 Task: In the  document Daniel ,change text color to 'Dark Blue' Insert the mentioned shape below the text 'Tue'. Change color of the shape to  PinkChange shape height to  3
Action: Mouse moved to (424, 569)
Screenshot: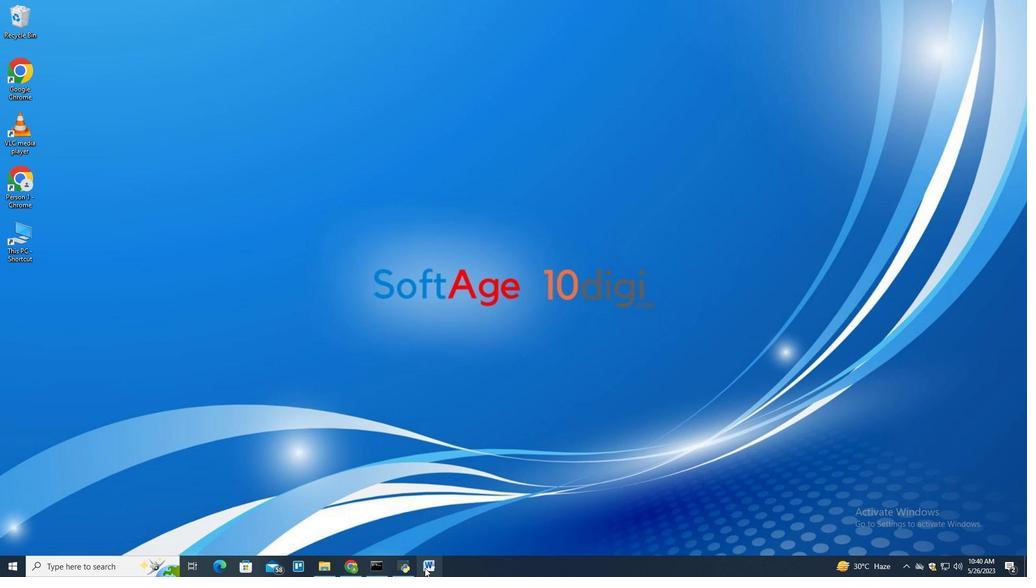
Action: Mouse pressed left at (424, 569)
Screenshot: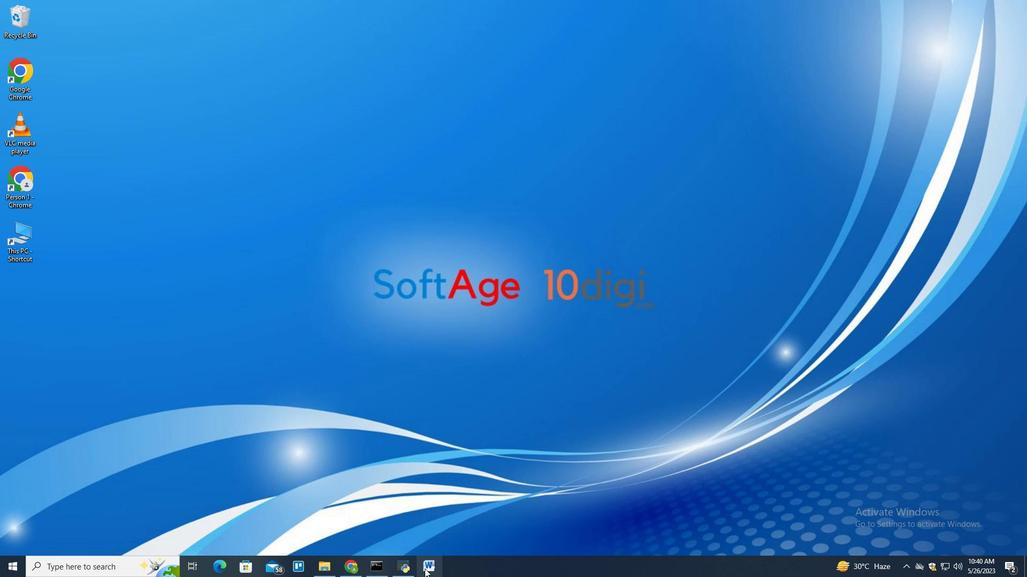 
Action: Mouse moved to (609, 383)
Screenshot: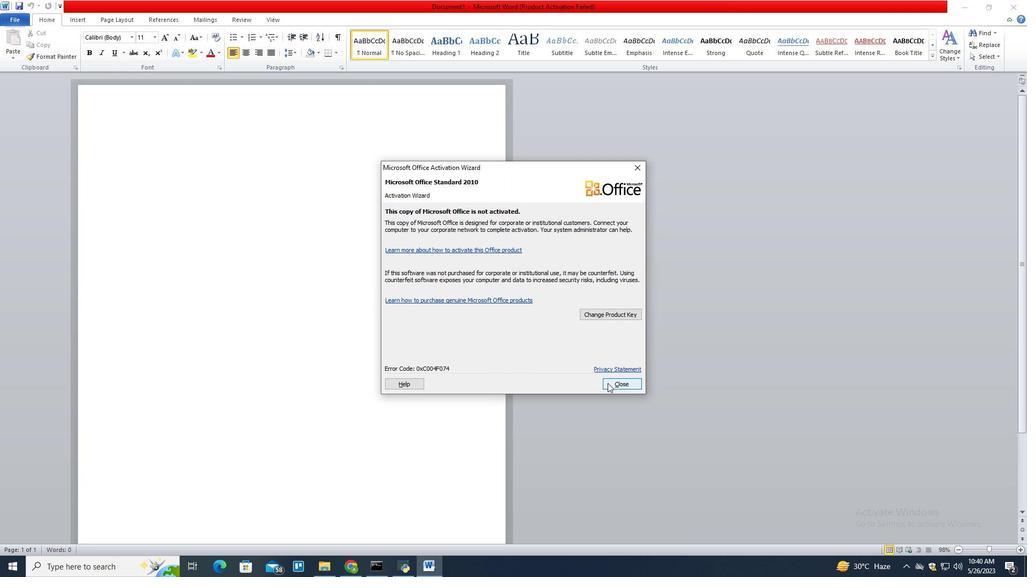 
Action: Mouse pressed left at (609, 383)
Screenshot: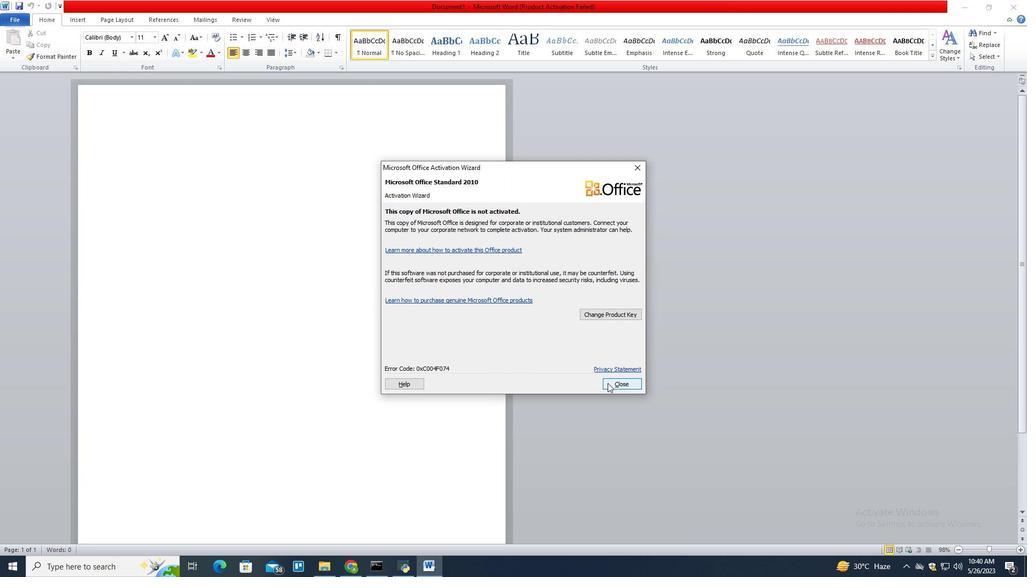 
Action: Mouse moved to (146, 147)
Screenshot: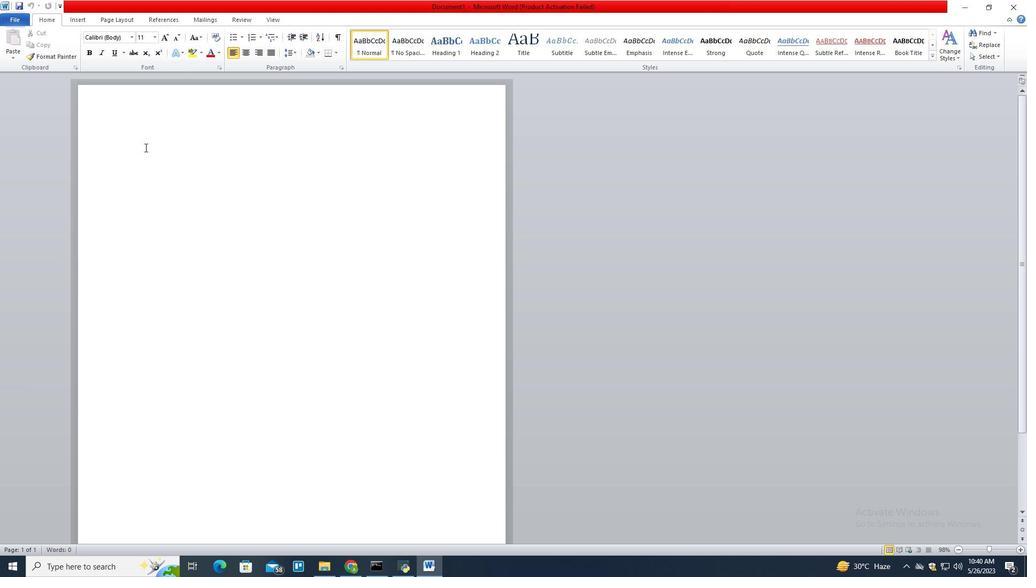 
Action: Mouse pressed left at (146, 147)
Screenshot: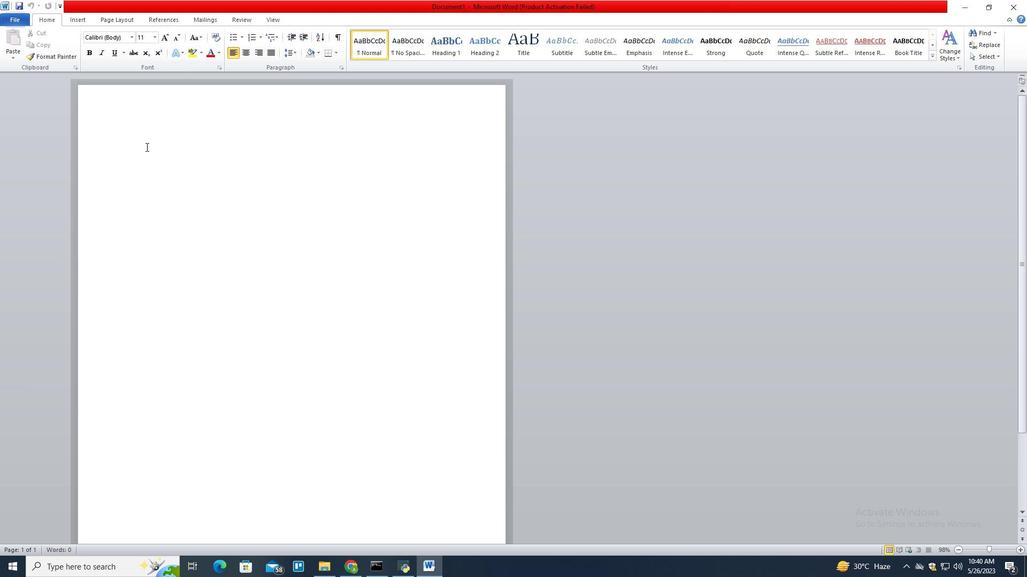 
Action: Mouse moved to (219, 53)
Screenshot: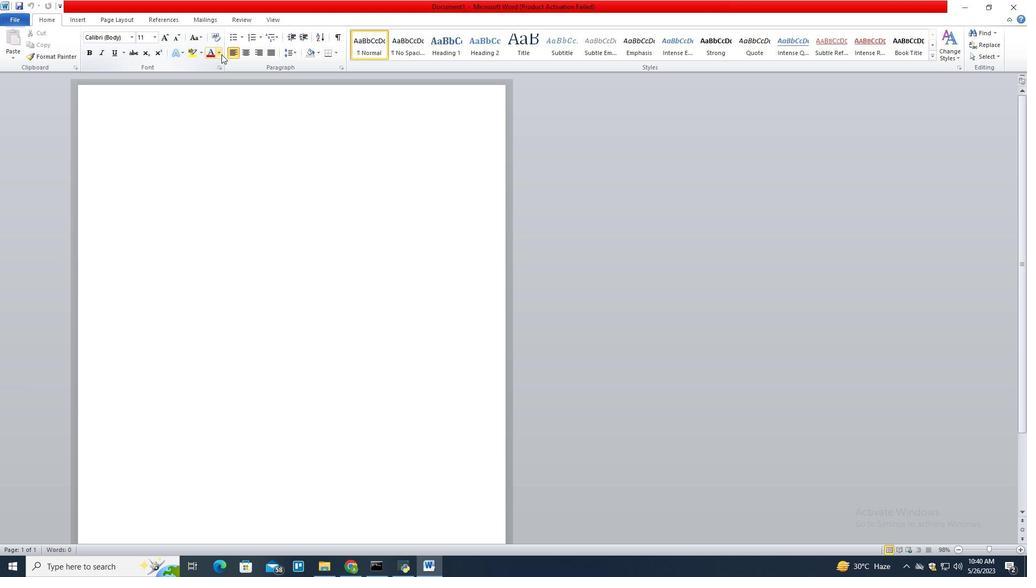 
Action: Mouse pressed left at (219, 53)
Screenshot: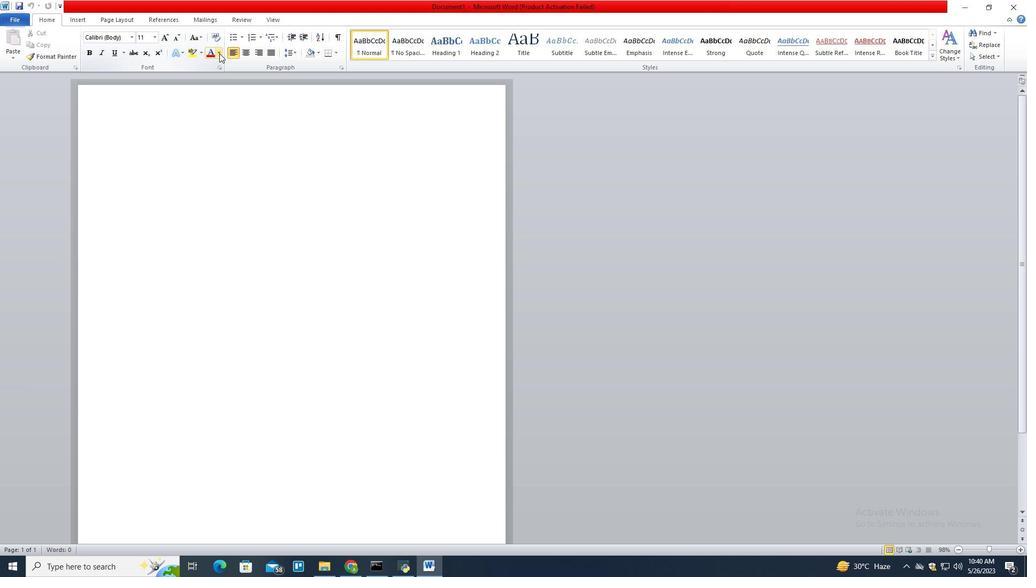 
Action: Mouse moved to (238, 85)
Screenshot: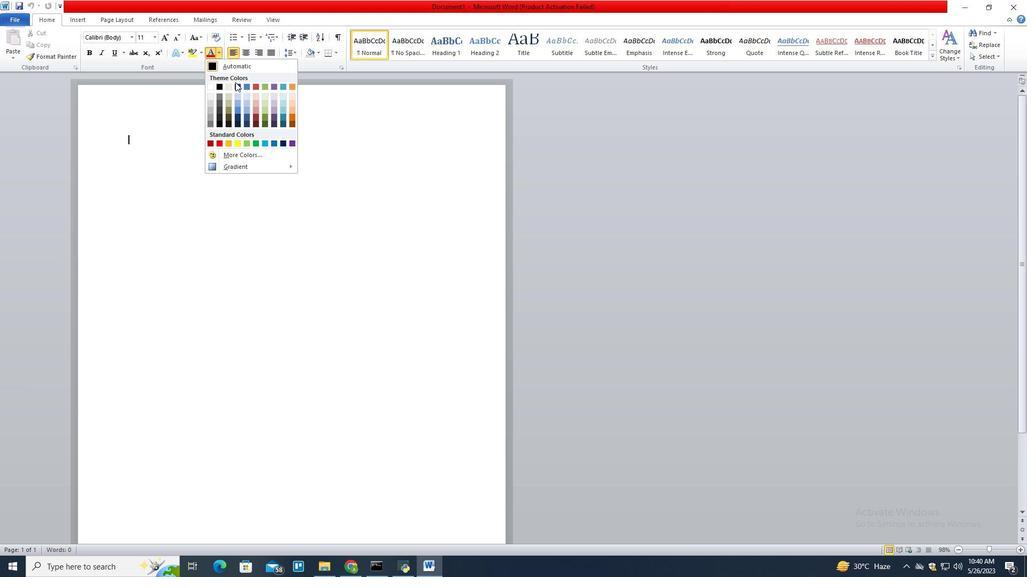 
Action: Mouse pressed left at (238, 85)
Screenshot: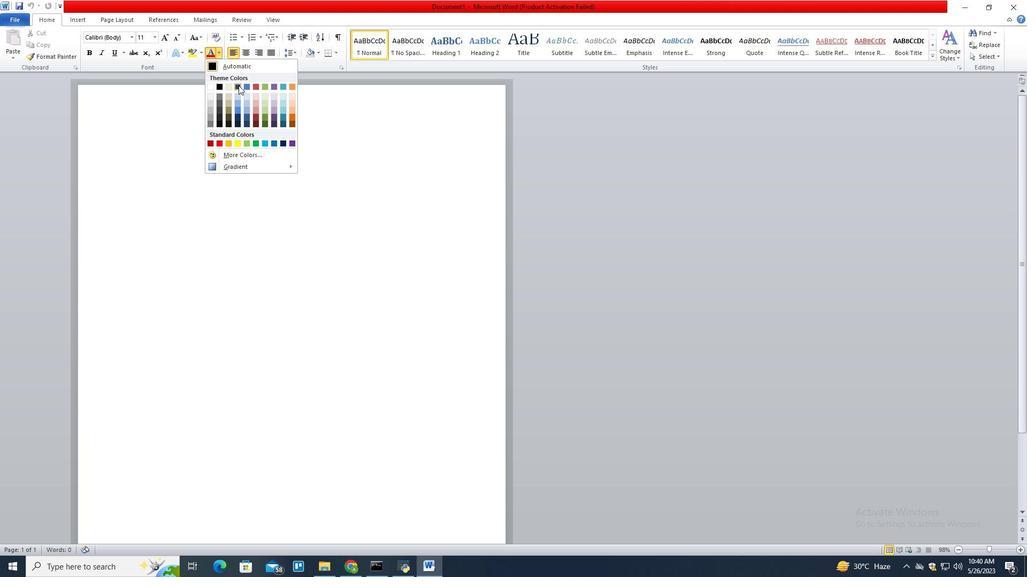 
Action: Mouse moved to (80, 18)
Screenshot: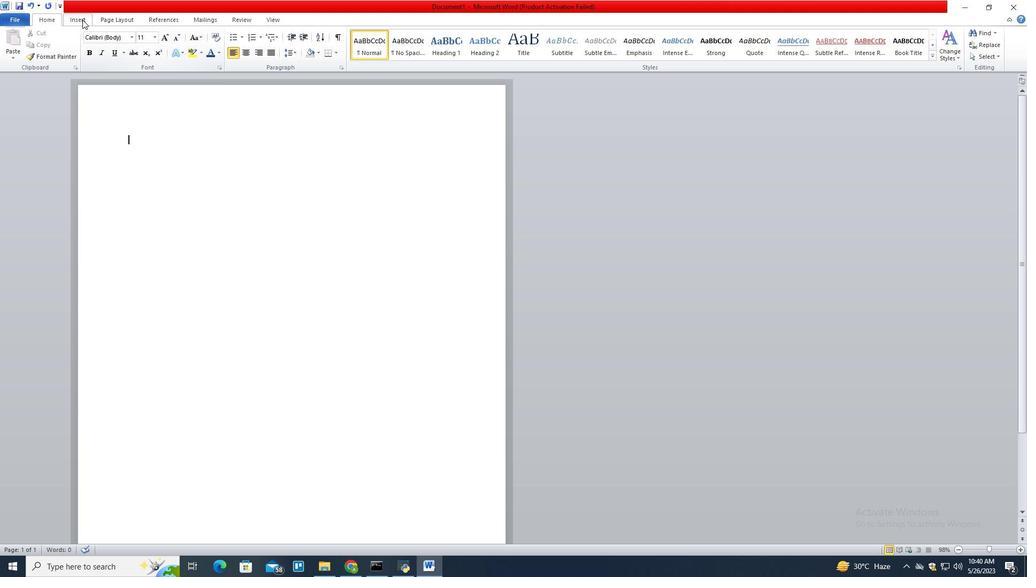 
Action: Mouse pressed left at (80, 18)
Screenshot: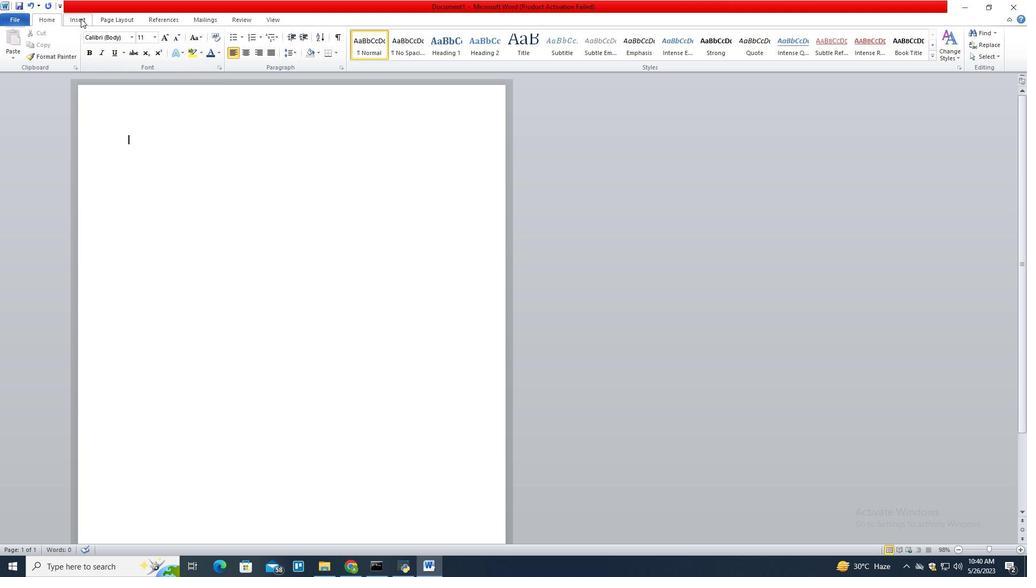 
Action: Mouse moved to (154, 44)
Screenshot: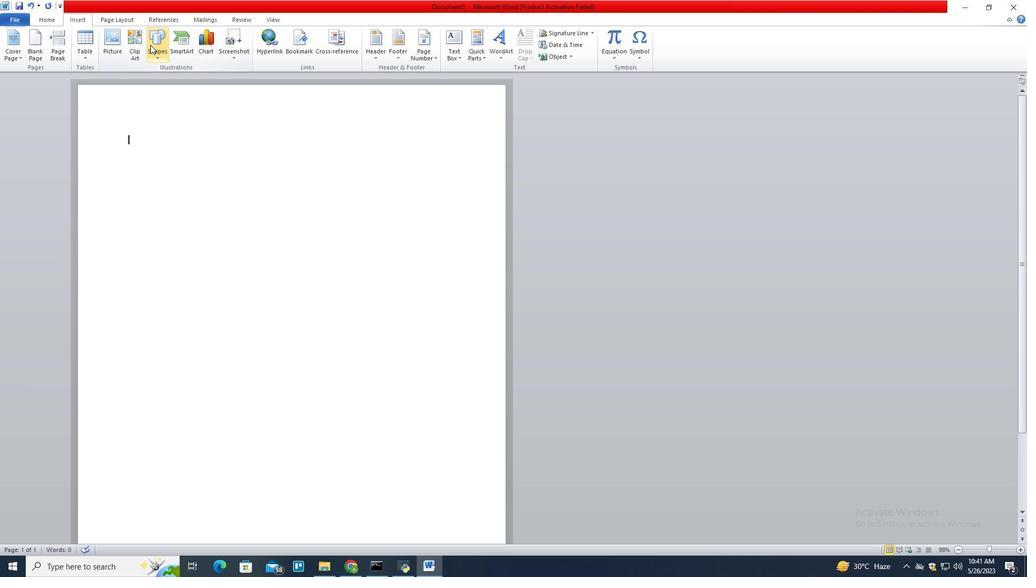 
Action: Mouse pressed left at (154, 44)
Screenshot: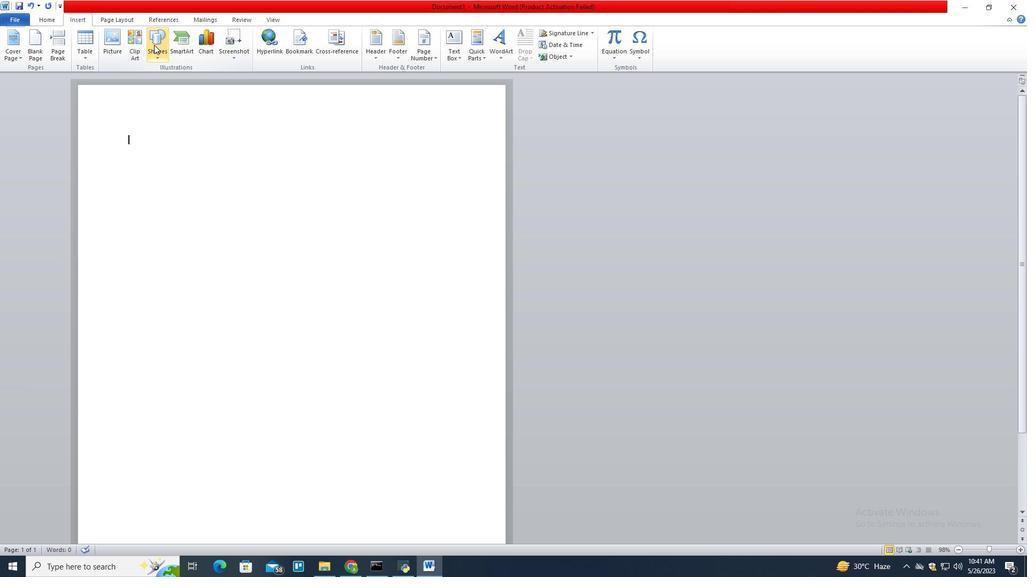 
Action: Mouse moved to (115, 209)
Screenshot: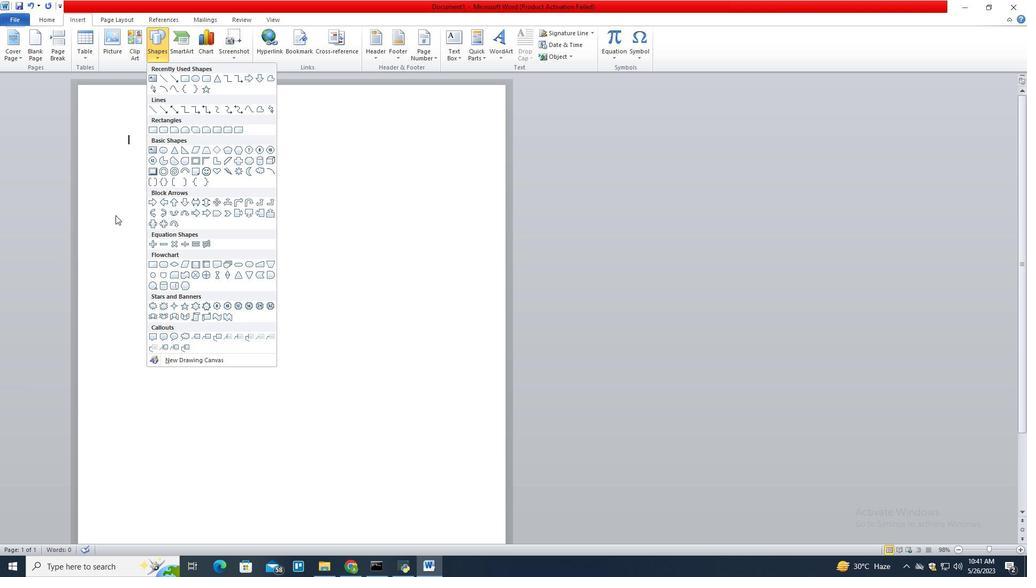 
Action: Mouse pressed left at (115, 209)
Screenshot: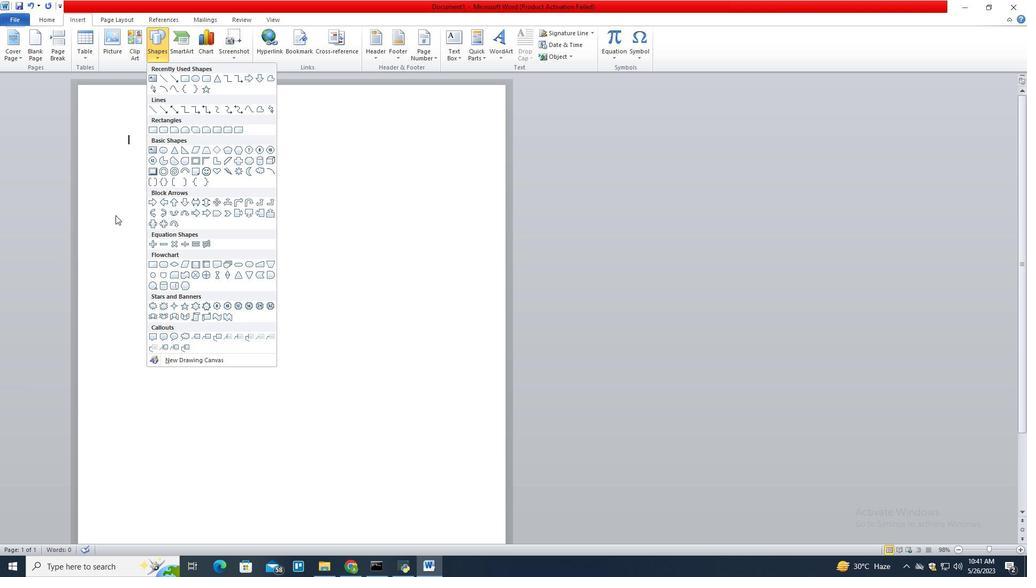 
Action: Mouse moved to (117, 48)
Screenshot: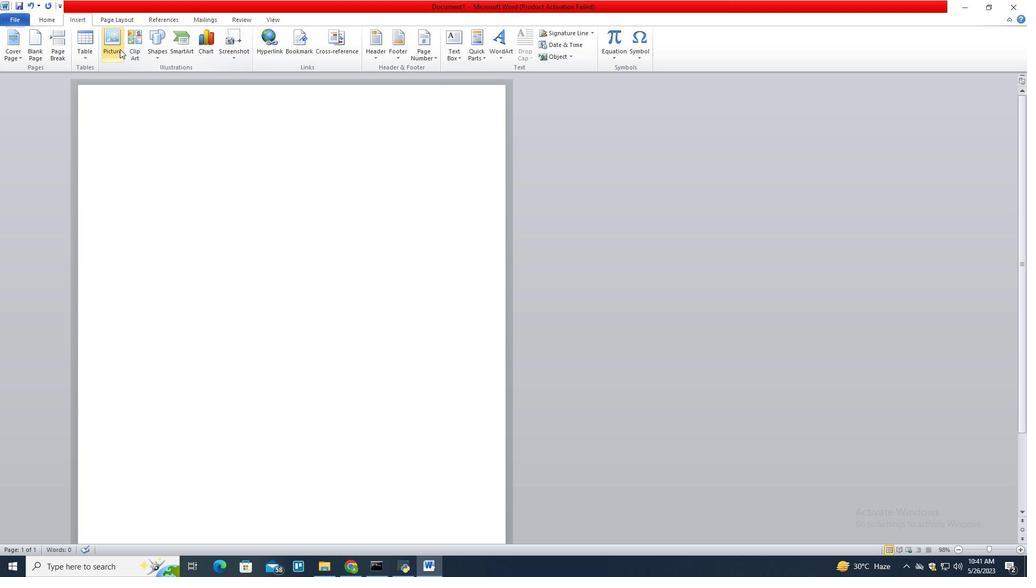 
Action: Mouse pressed left at (117, 48)
Screenshot: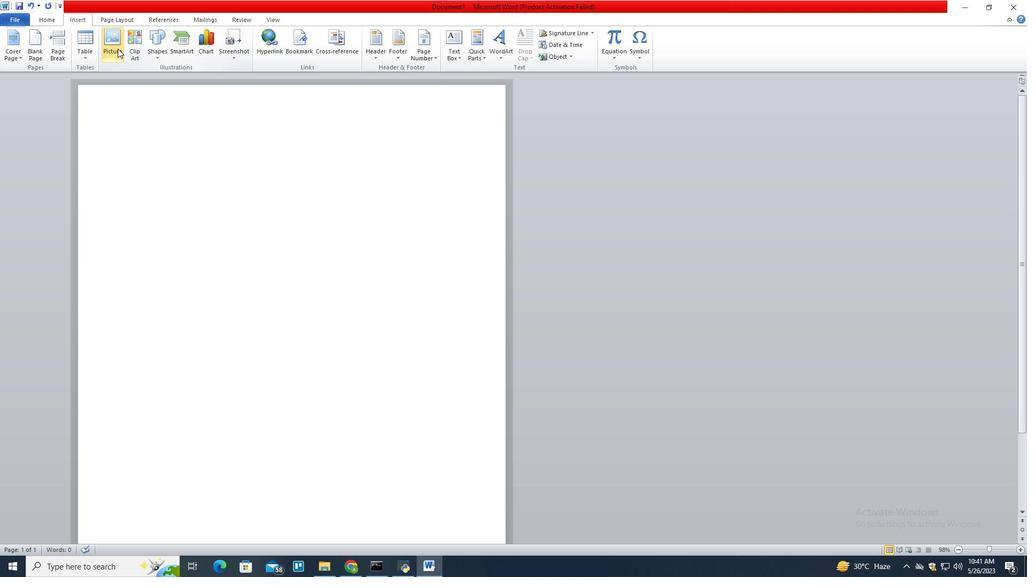 
Action: Mouse moved to (499, 12)
Screenshot: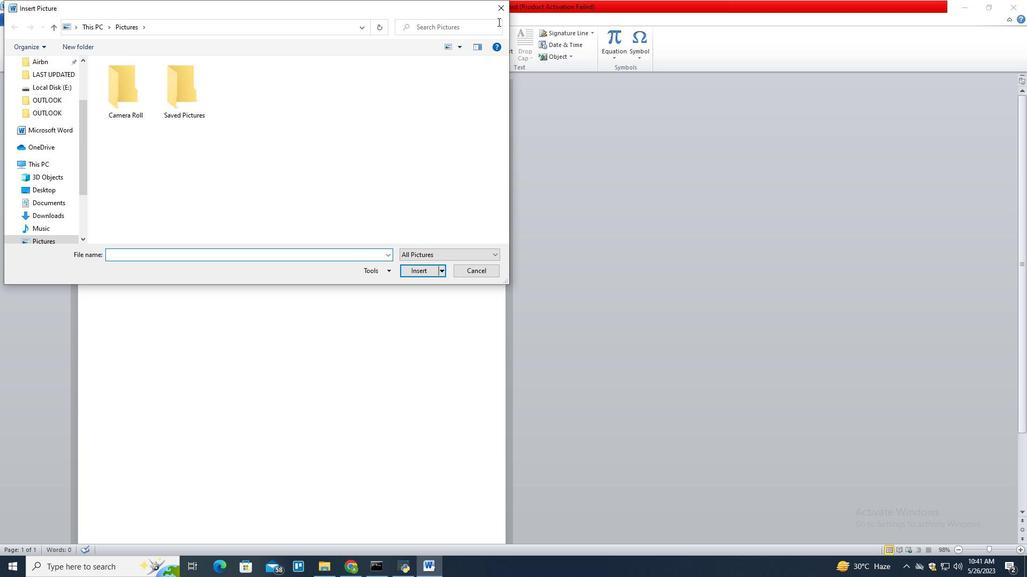 
Action: Mouse pressed left at (499, 12)
Screenshot: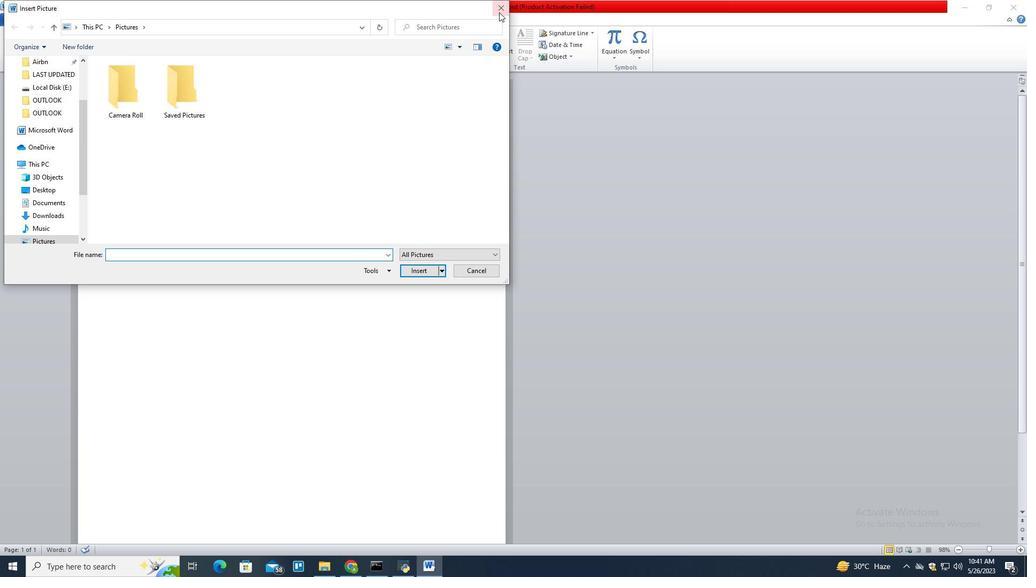 
Action: Mouse moved to (140, 49)
Screenshot: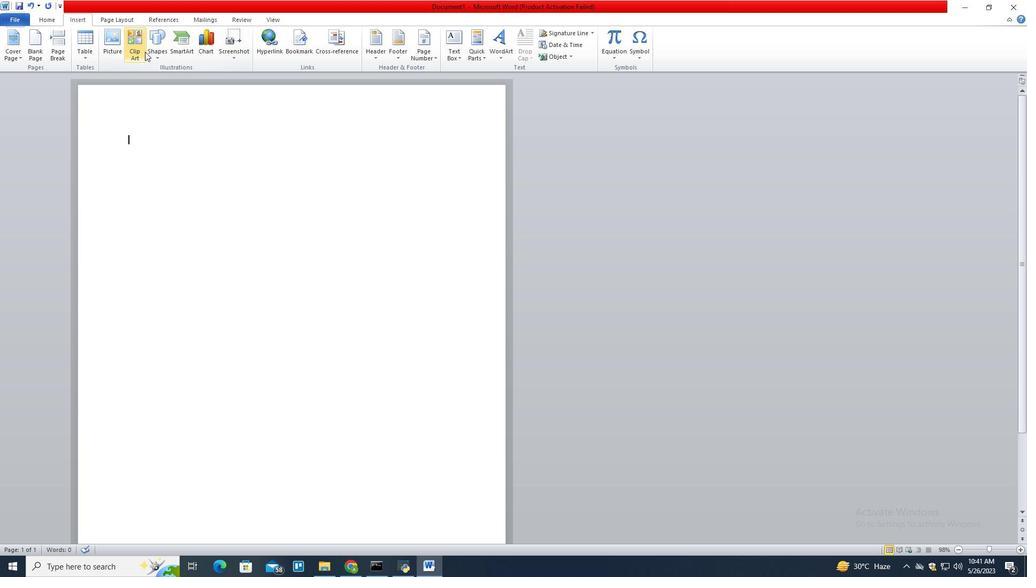 
Action: Mouse pressed left at (140, 49)
Screenshot: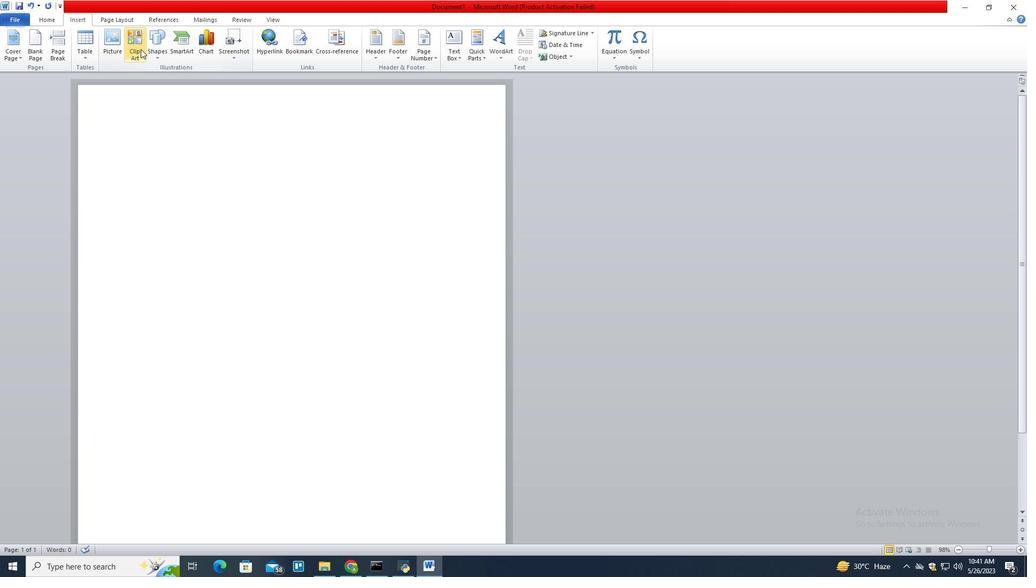 
Action: Mouse moved to (935, 101)
Screenshot: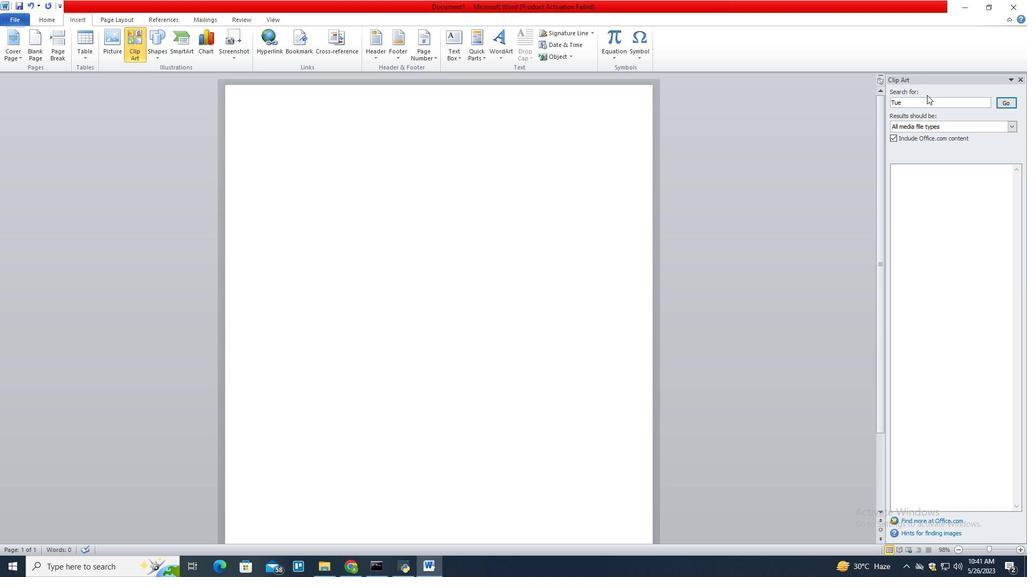 
Action: Mouse pressed left at (935, 101)
Screenshot: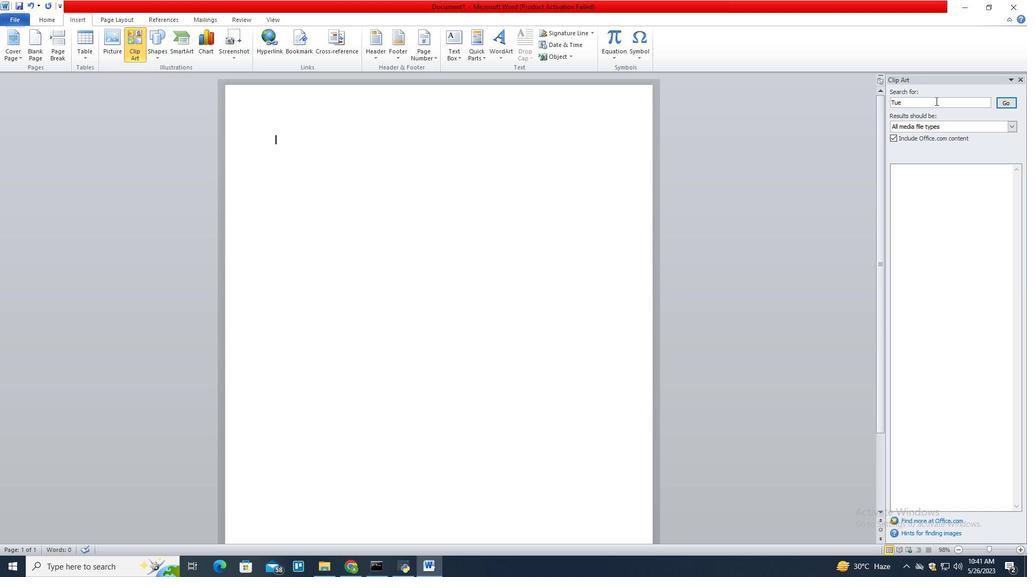 
Action: Mouse moved to (1002, 102)
Screenshot: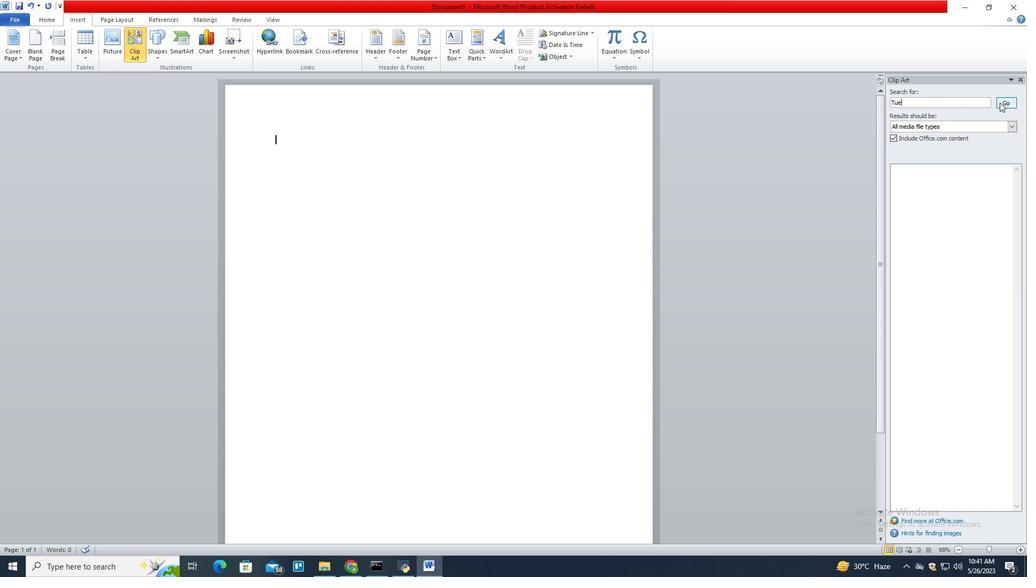 
Action: Mouse pressed left at (1002, 102)
Screenshot: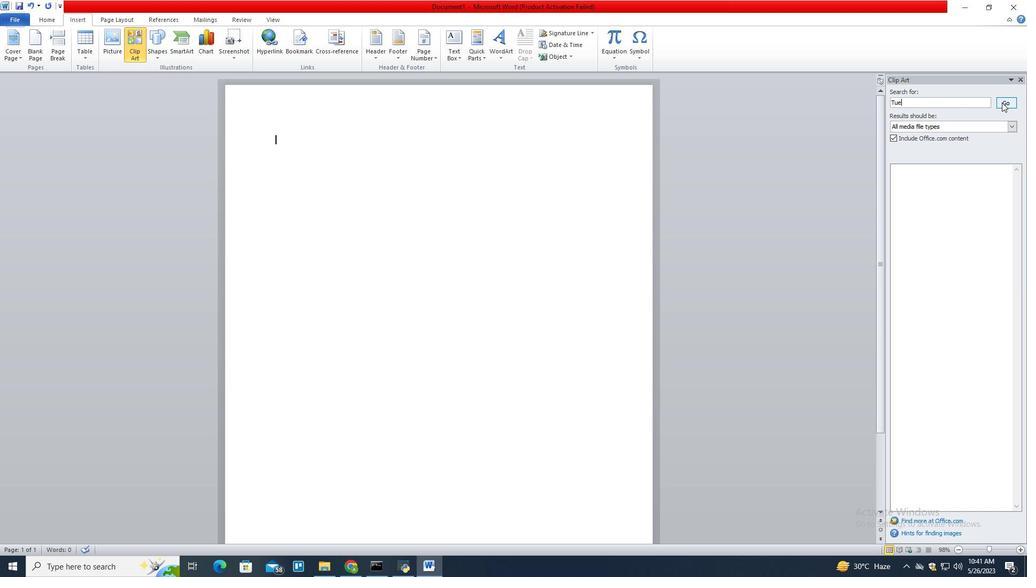 
Action: Mouse moved to (990, 242)
Screenshot: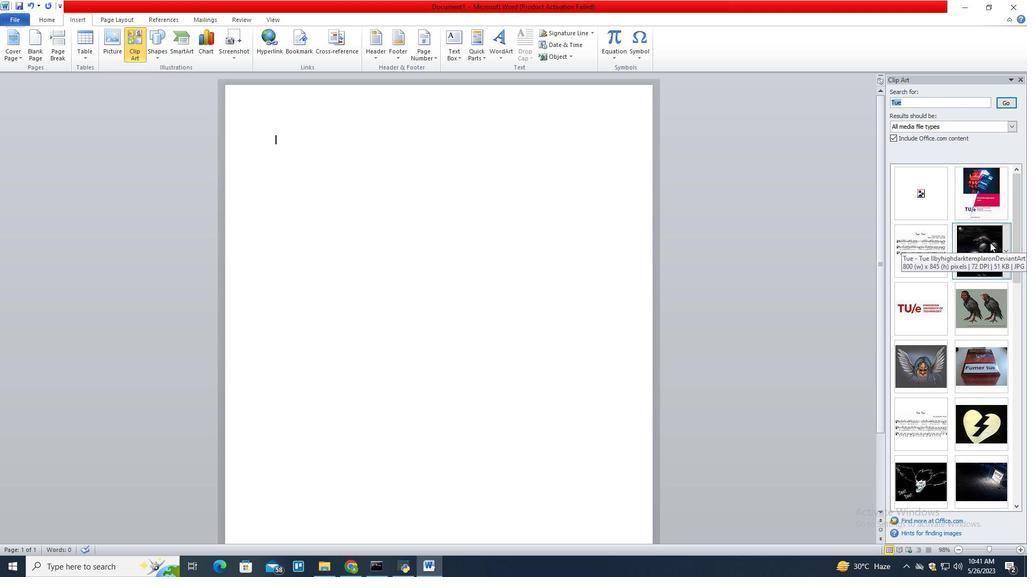 
Action: Mouse pressed left at (990, 242)
Screenshot: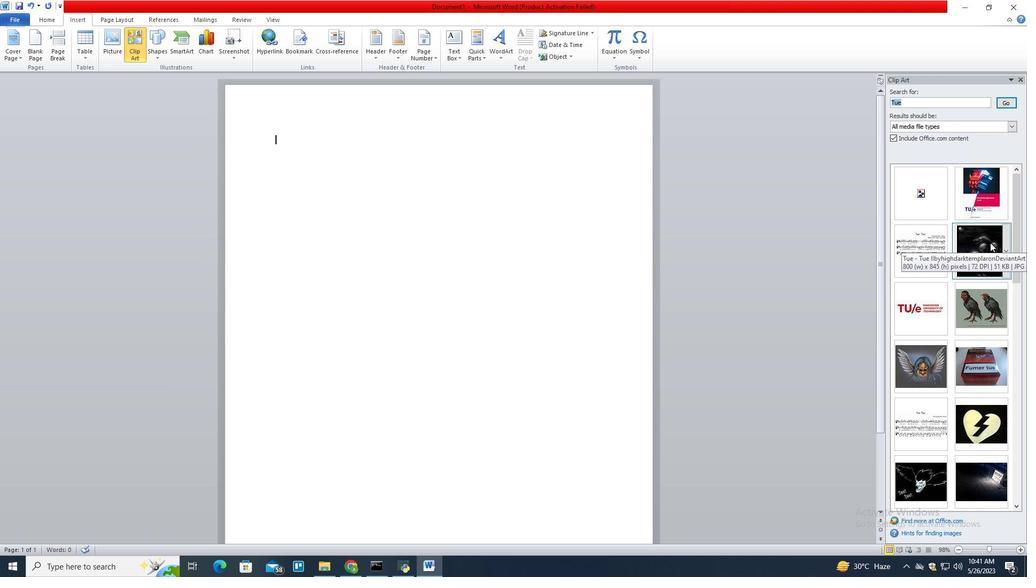 
Action: Mouse moved to (345, 203)
Screenshot: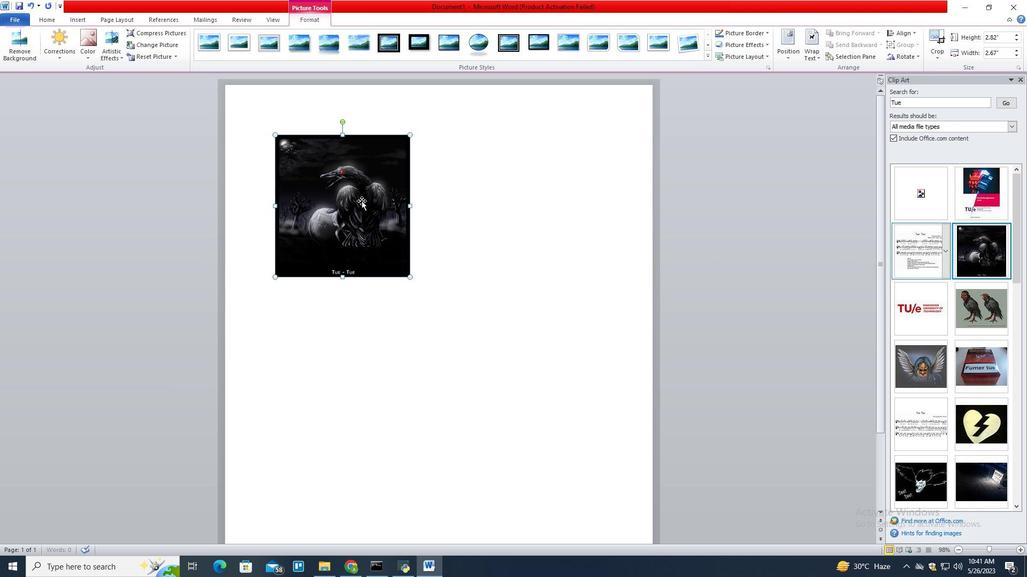
Action: Mouse pressed left at (345, 203)
Screenshot: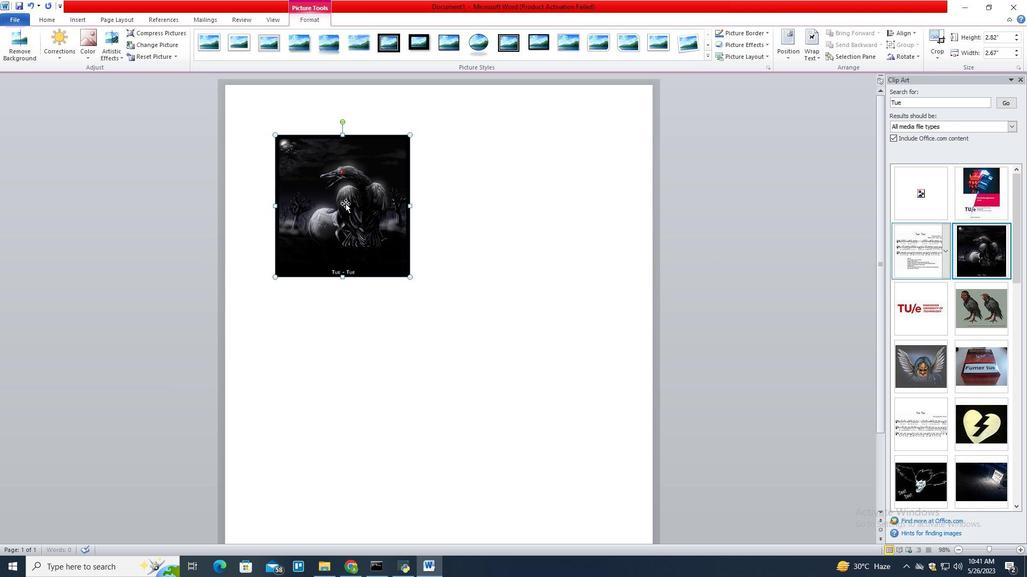 
Action: Mouse moved to (365, 222)
Screenshot: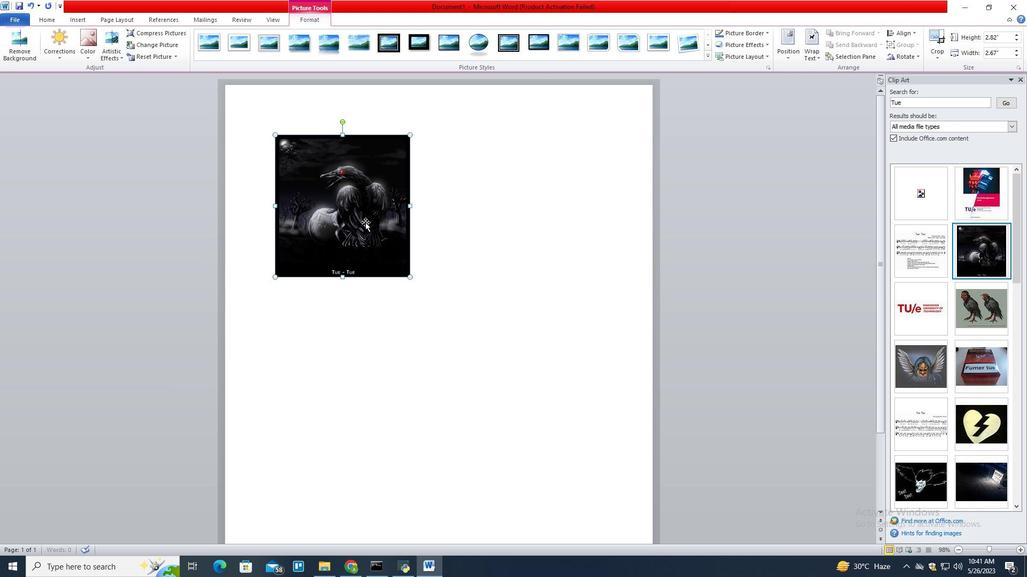 
Action: Mouse pressed left at (365, 222)
Screenshot: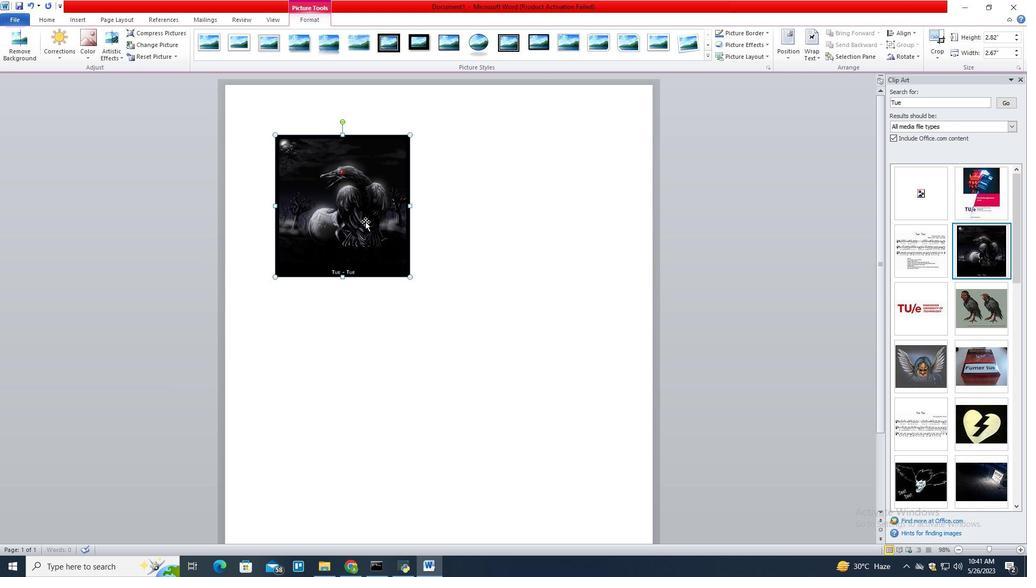 
Action: Mouse moved to (820, 50)
Screenshot: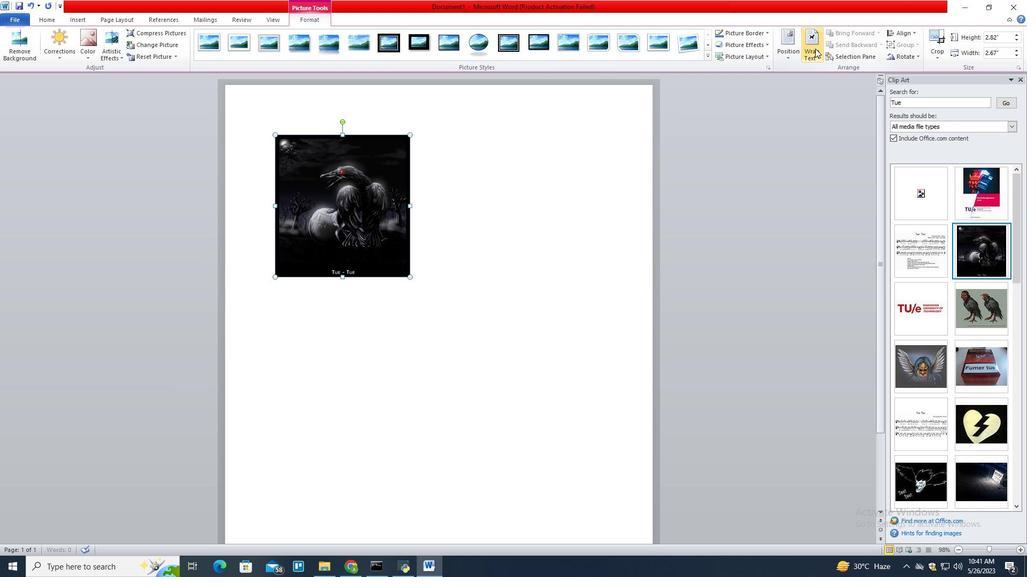 
Action: Mouse pressed left at (820, 50)
Screenshot: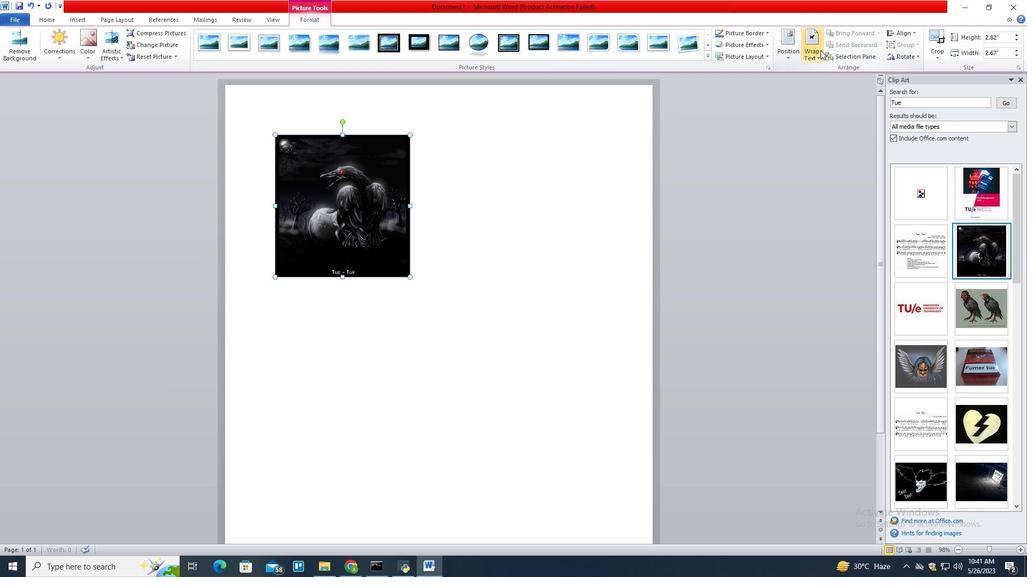 
Action: Mouse moved to (815, 90)
Screenshot: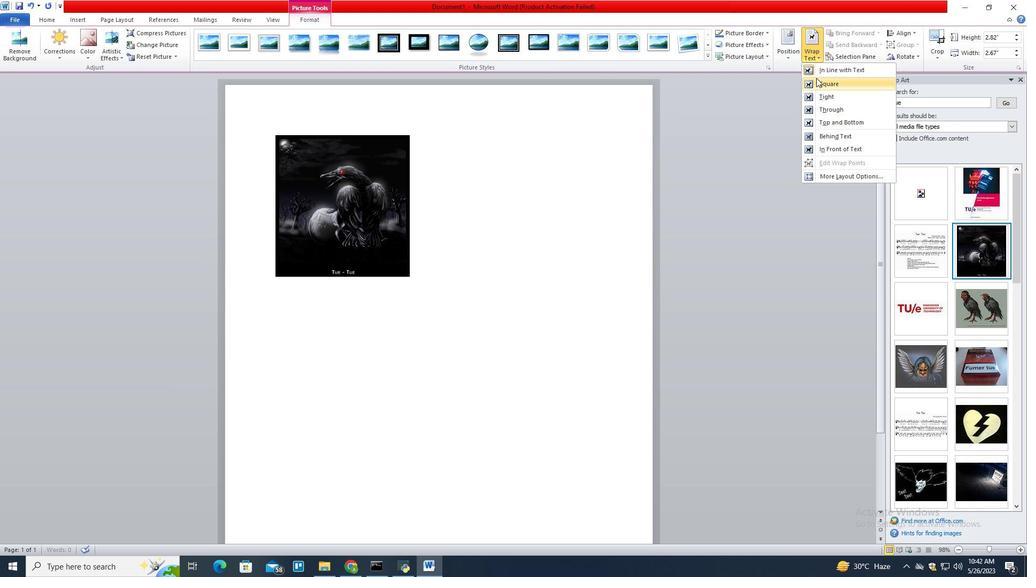 
Action: Mouse pressed left at (815, 90)
Screenshot: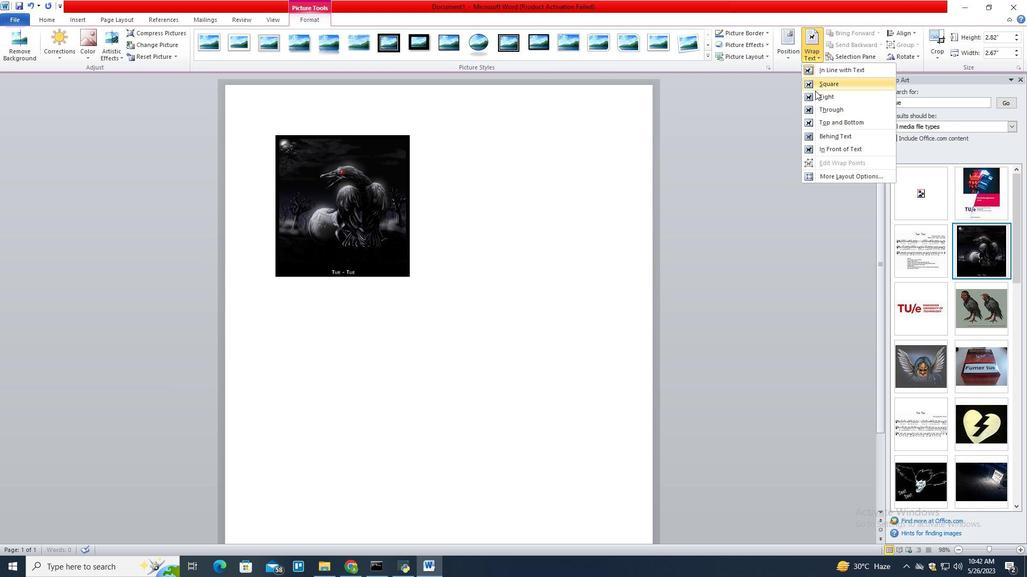 
Action: Mouse moved to (369, 196)
Screenshot: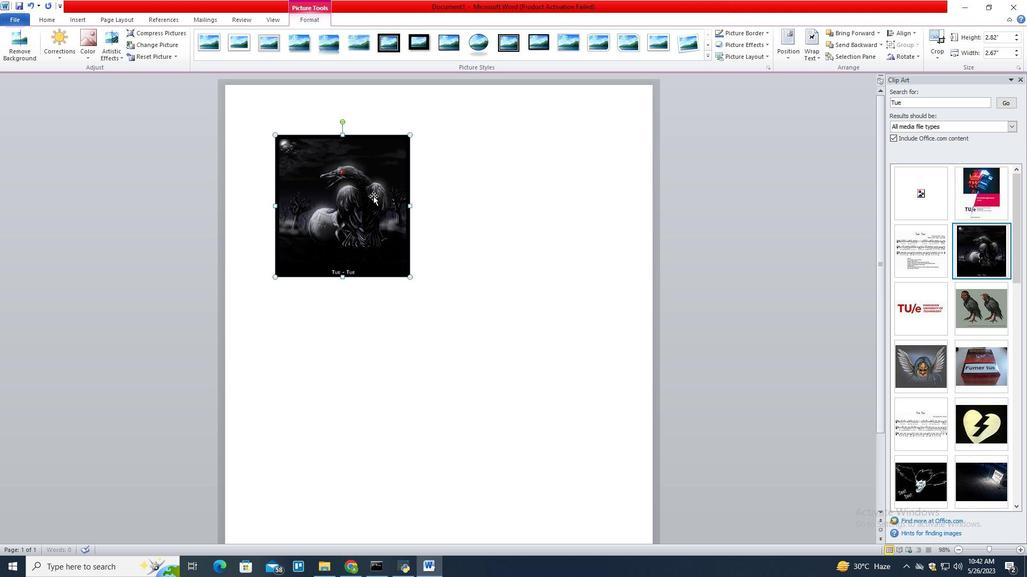 
Action: Mouse pressed left at (369, 196)
Screenshot: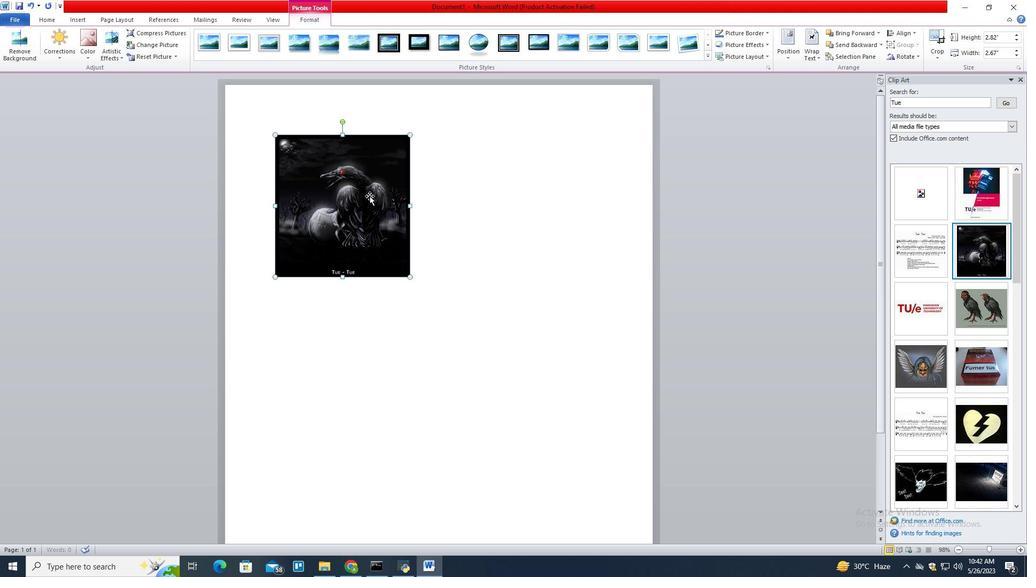 
Action: Mouse moved to (91, 47)
Screenshot: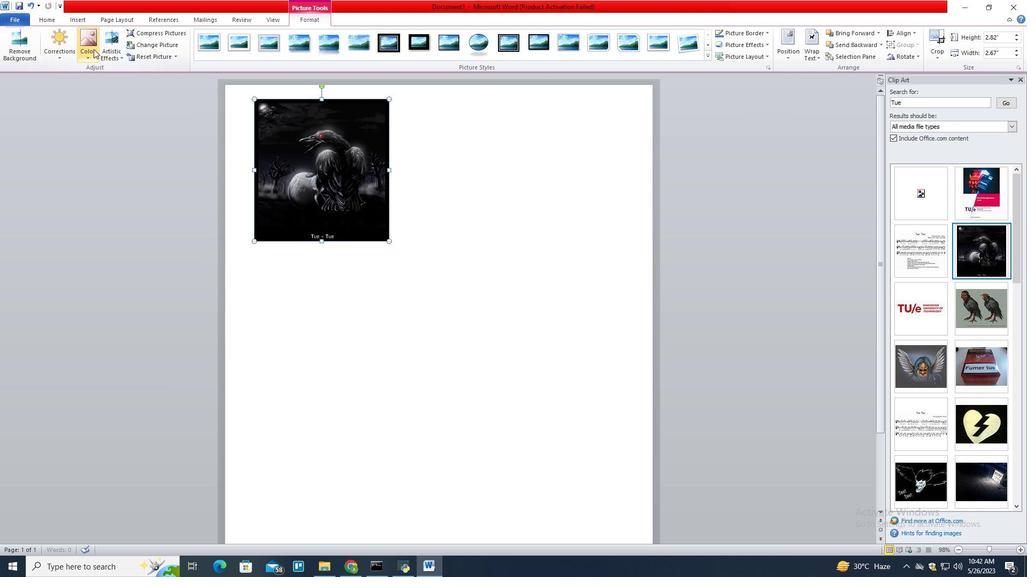 
Action: Mouse pressed left at (91, 47)
Screenshot: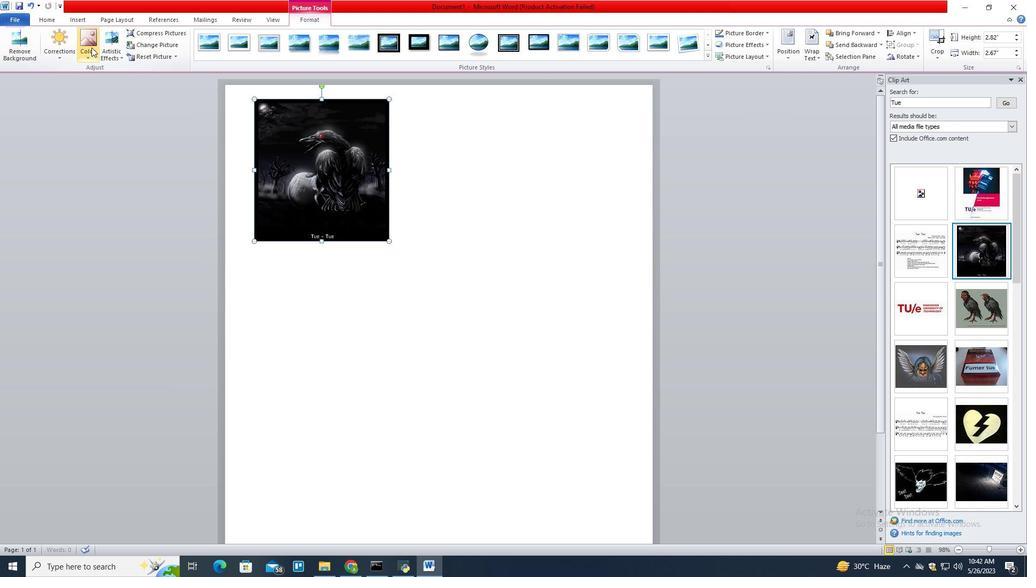 
Action: Mouse moved to (123, 283)
Screenshot: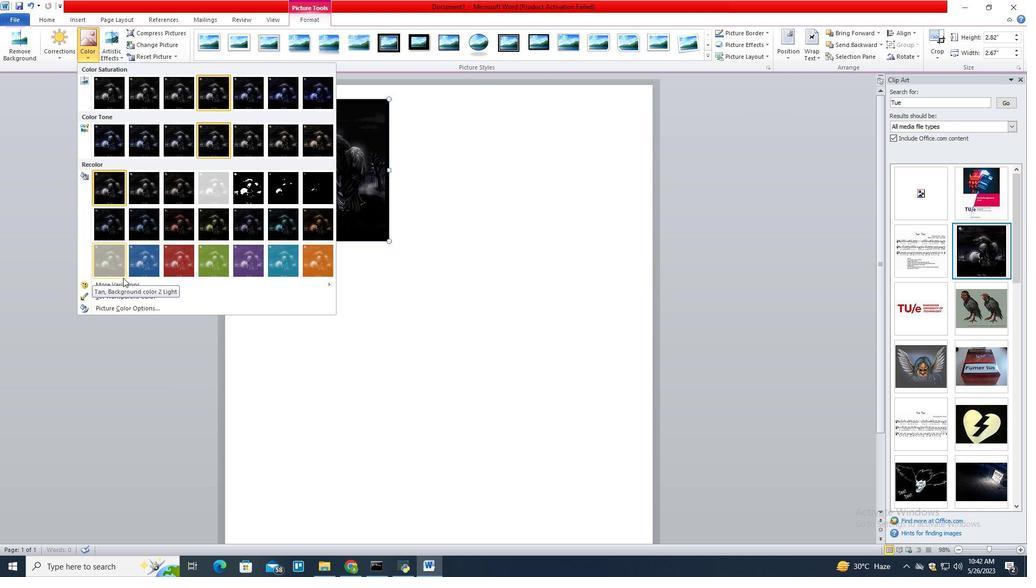 
Action: Mouse pressed left at (123, 283)
Screenshot: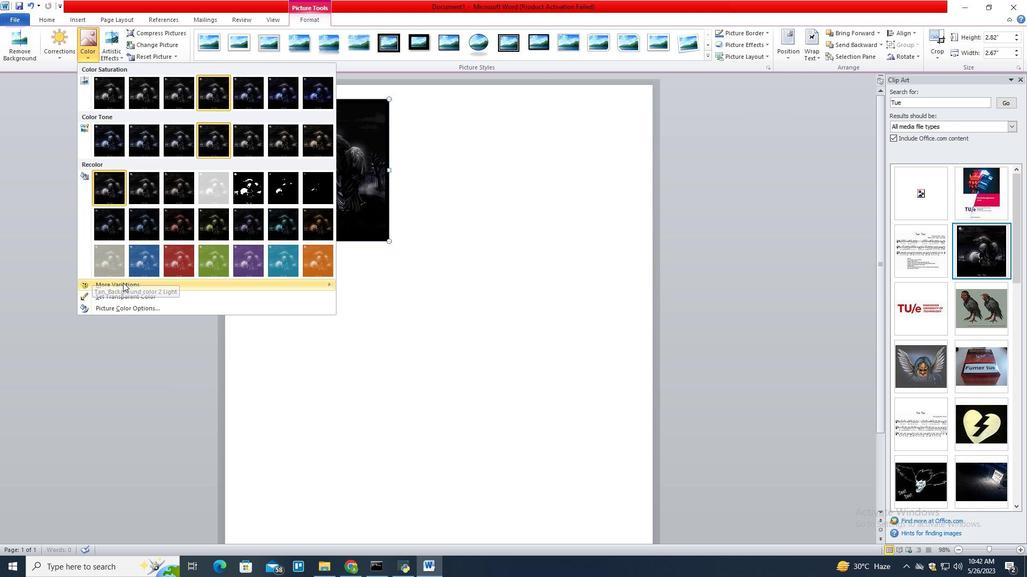 
Action: Mouse moved to (385, 303)
Screenshot: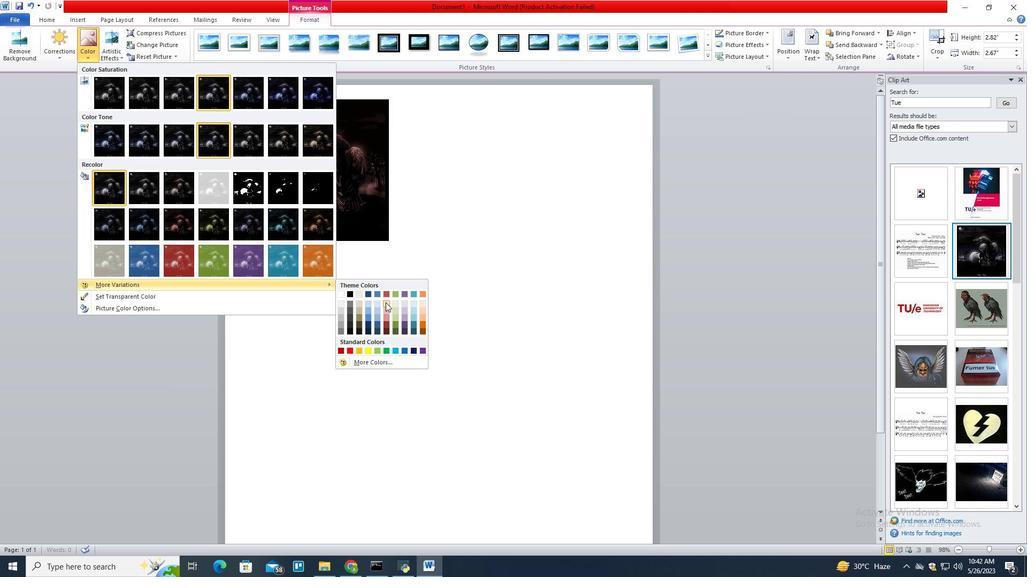 
Action: Mouse pressed left at (385, 303)
Screenshot: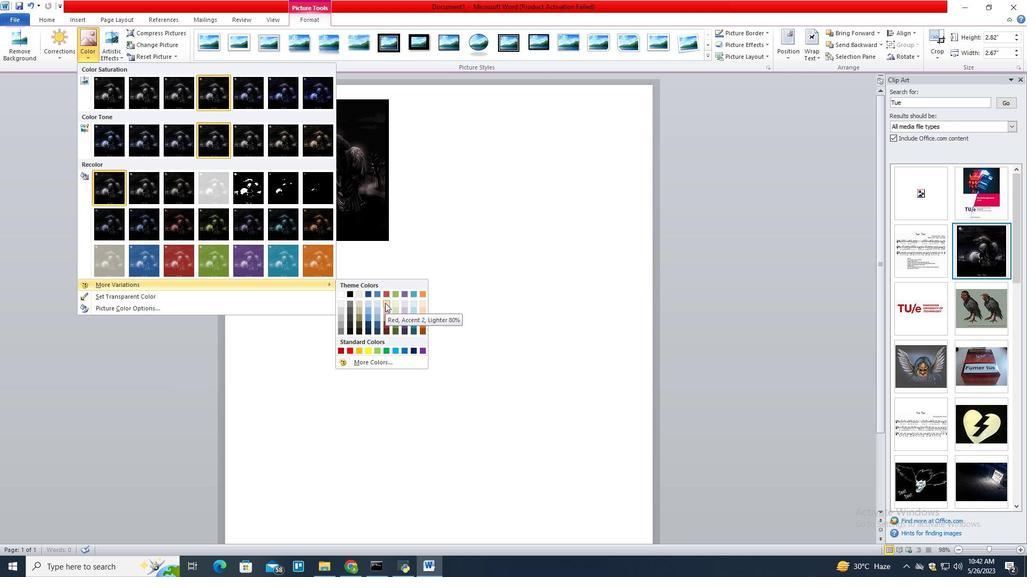
Action: Mouse moved to (333, 172)
Screenshot: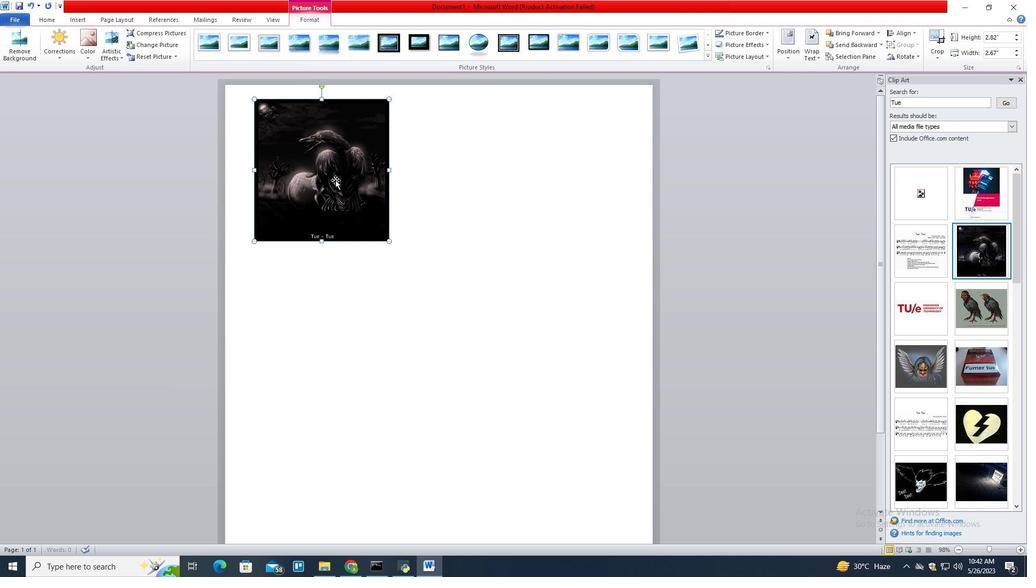 
Action: Mouse pressed left at (333, 172)
Screenshot: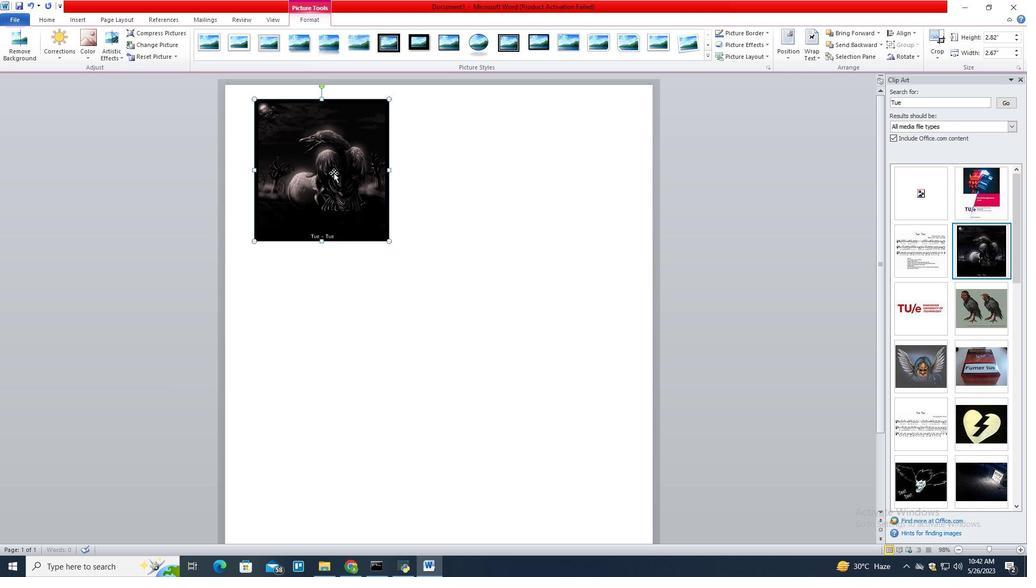 
Action: Mouse moved to (1017, 32)
Screenshot: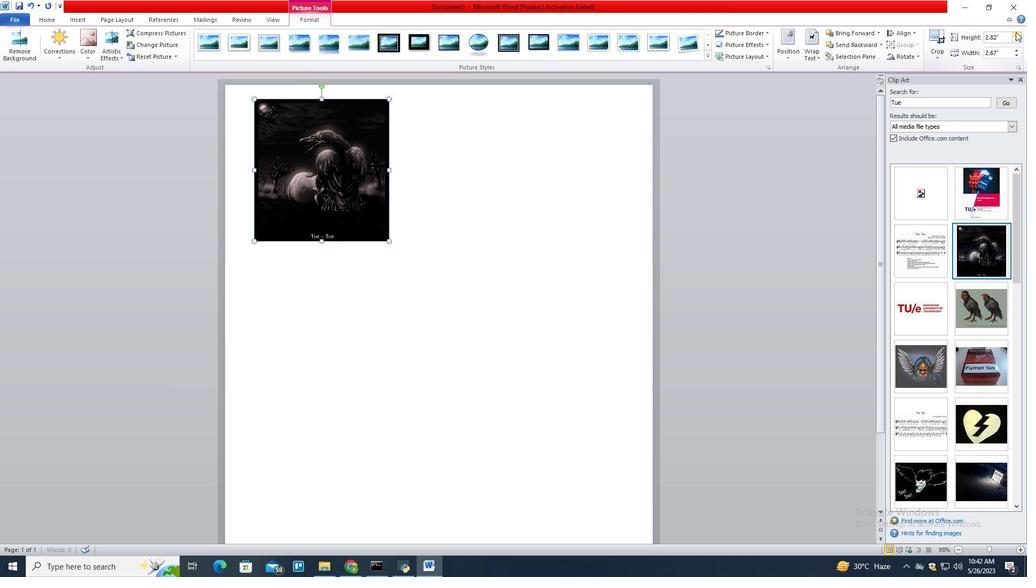 
Action: Mouse pressed left at (1017, 32)
Screenshot: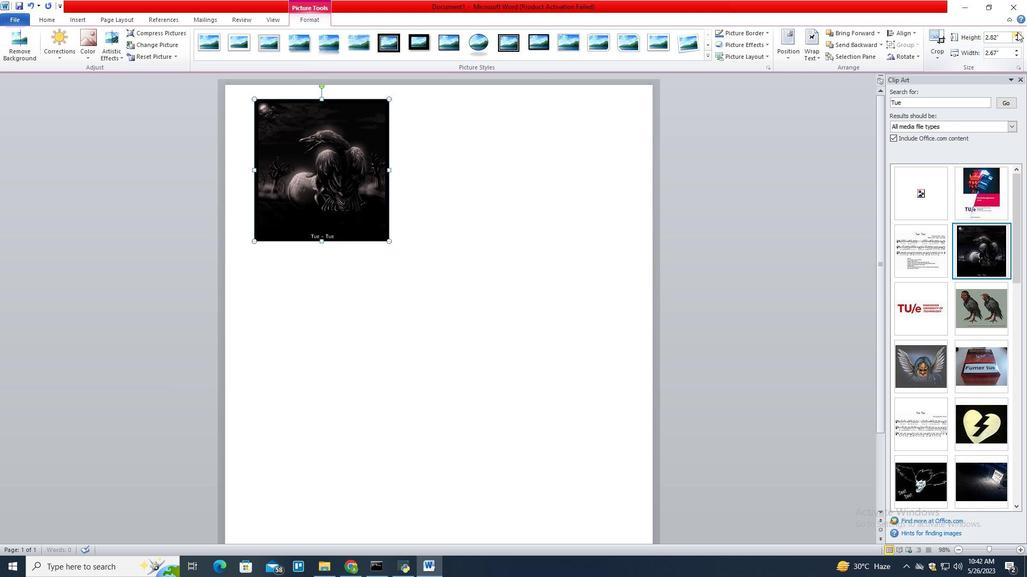 
Action: Mouse moved to (1017, 33)
Screenshot: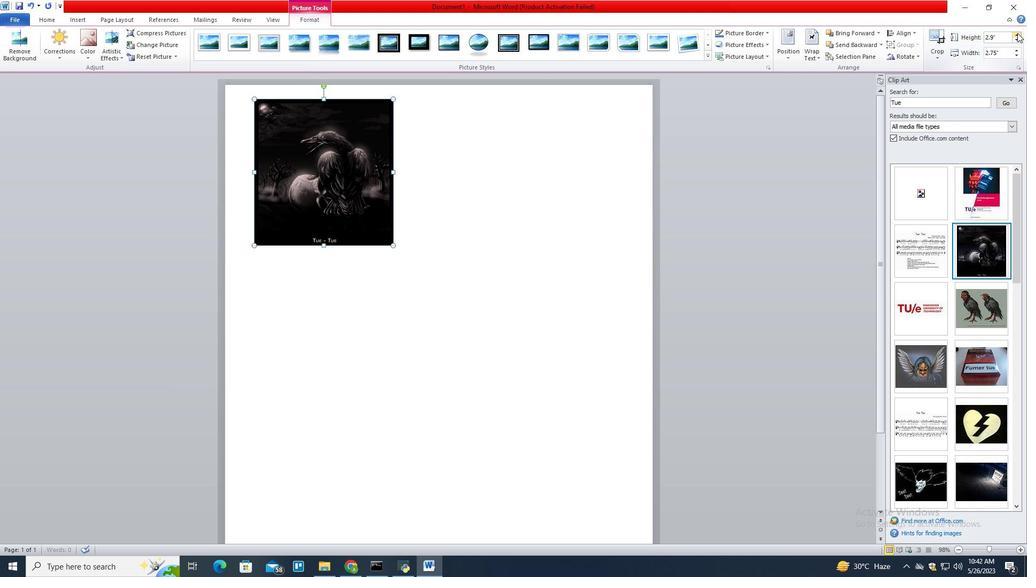 
Action: Mouse pressed left at (1017, 33)
Screenshot: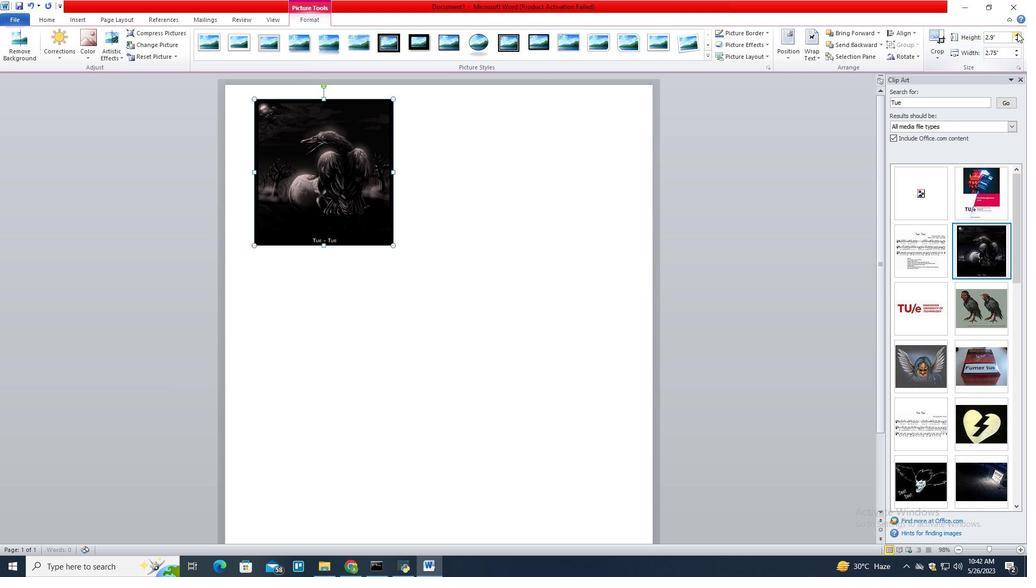 
Action: Mouse moved to (432, 211)
Screenshot: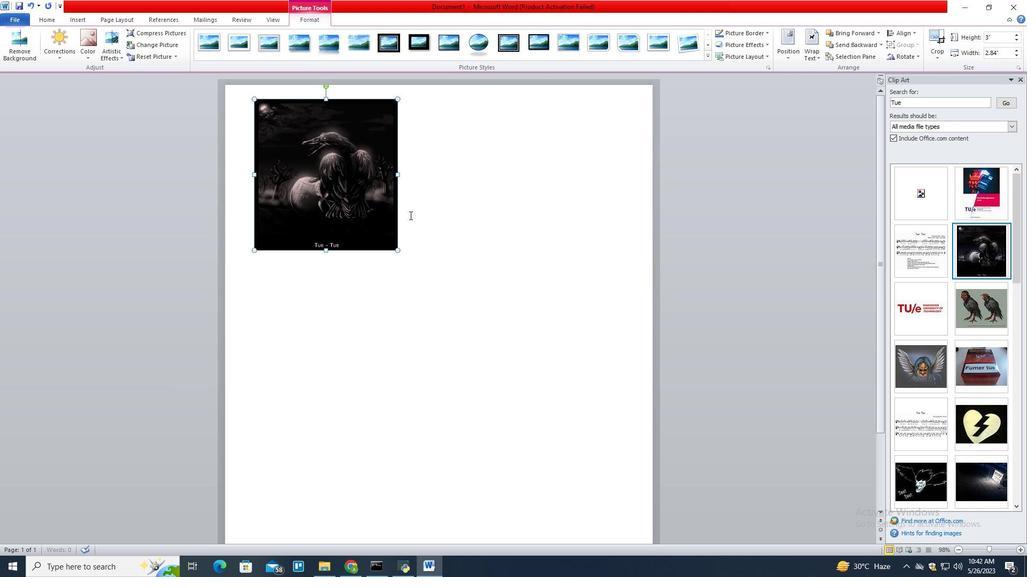 
Action: Mouse pressed left at (432, 211)
Screenshot: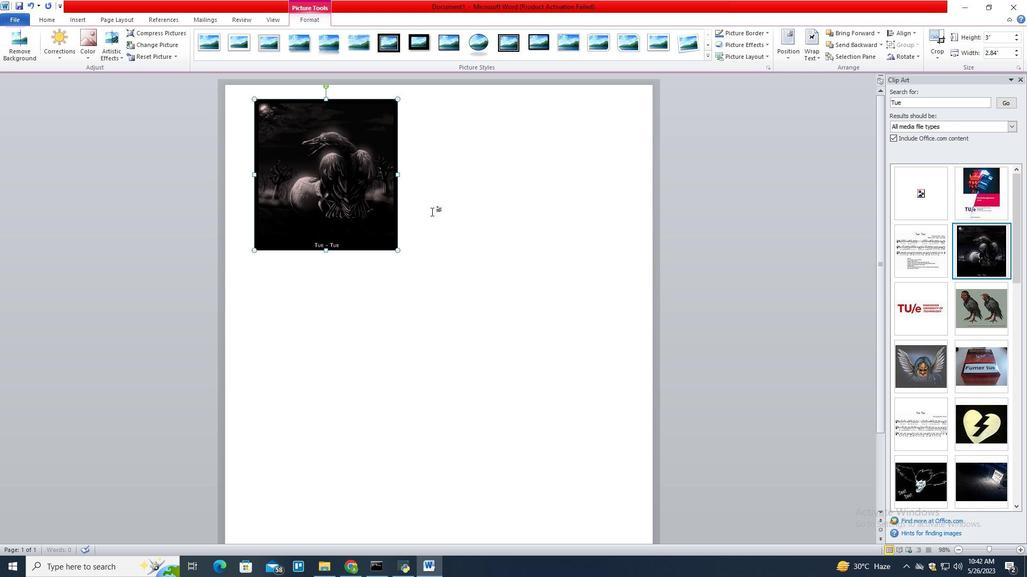 
Action: Mouse moved to (1018, 79)
Screenshot: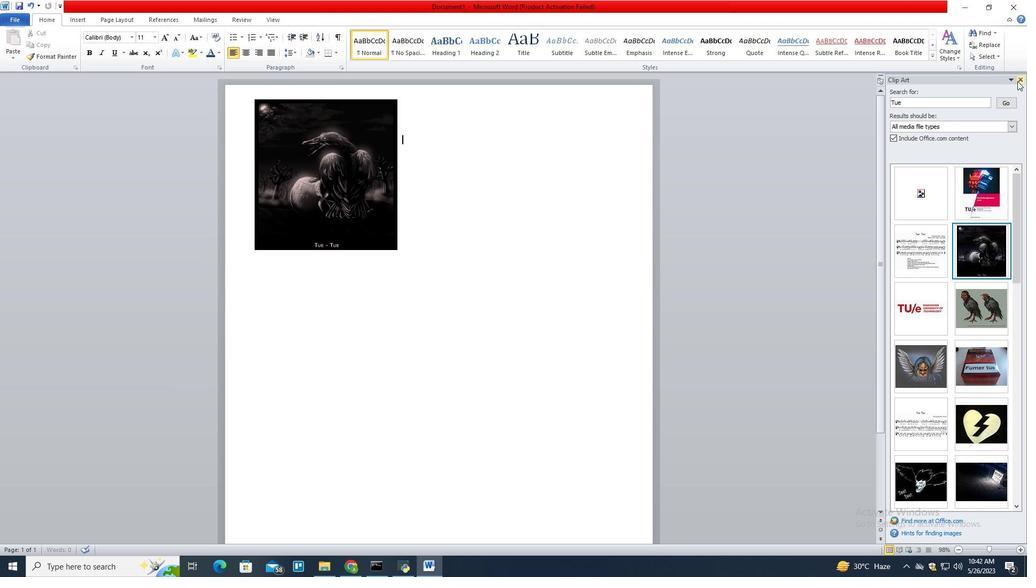 
Action: Mouse pressed left at (1018, 79)
Screenshot: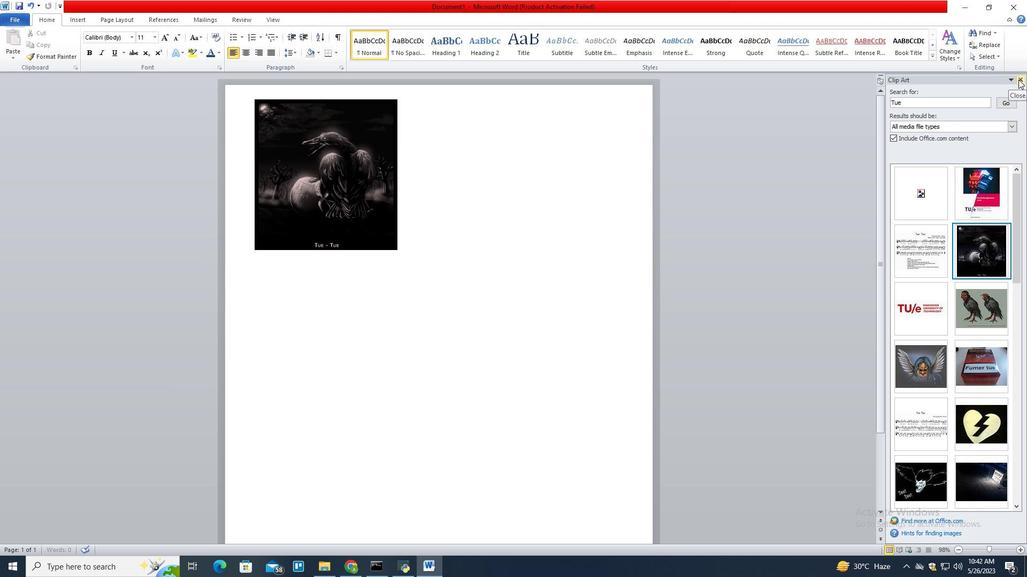 
Action: Mouse moved to (298, 245)
Screenshot: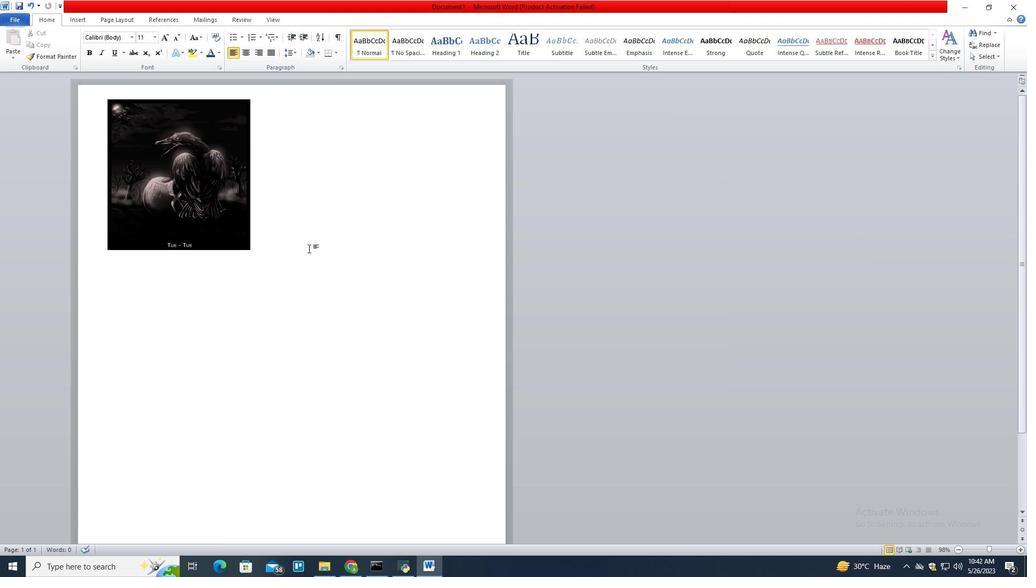
